 Task: Change the rate control method of the Dirac video decoder using Libschroedinger to "Constant noise threshold mode".
Action: Mouse moved to (115, 20)
Screenshot: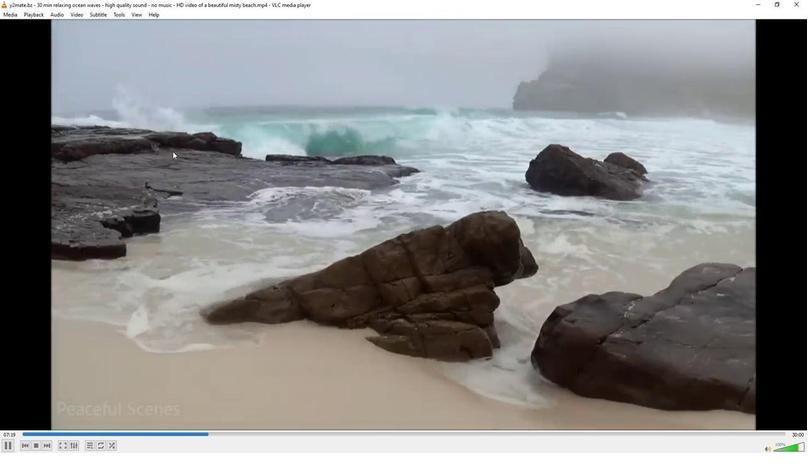 
Action: Mouse pressed left at (115, 20)
Screenshot: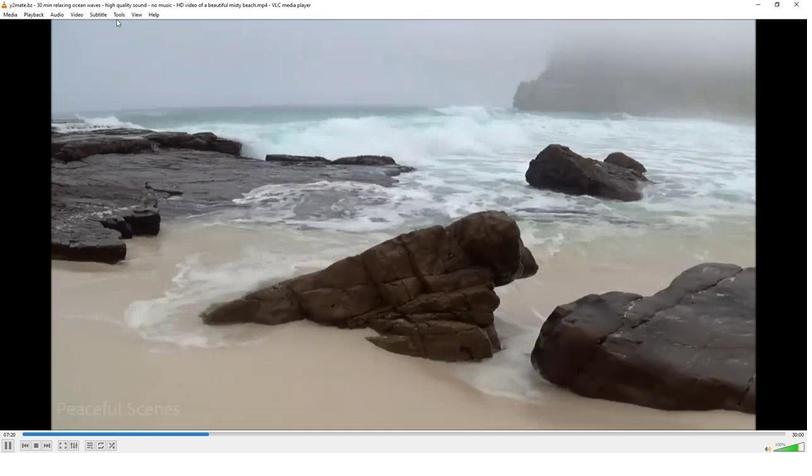 
Action: Mouse moved to (116, 16)
Screenshot: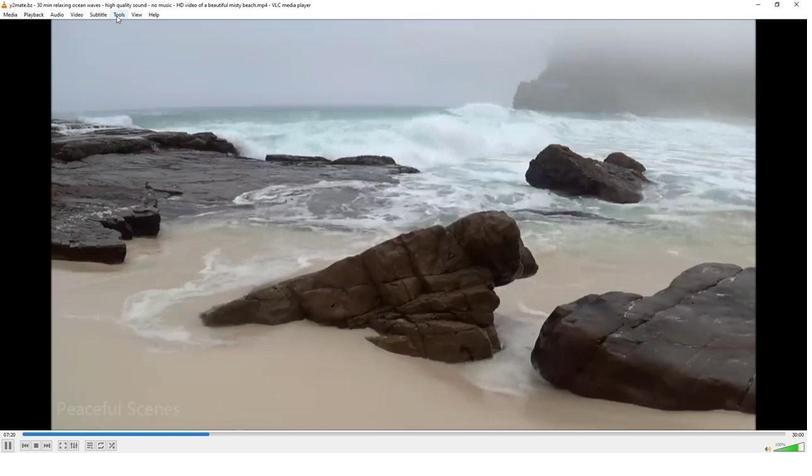 
Action: Mouse pressed left at (116, 16)
Screenshot: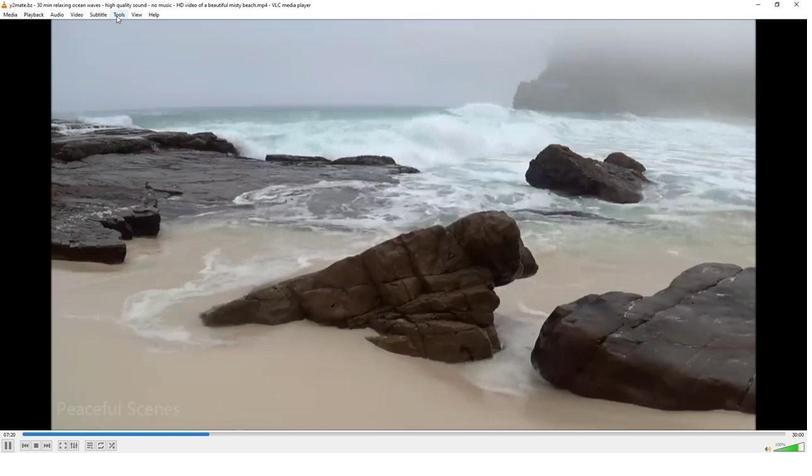 
Action: Mouse moved to (125, 114)
Screenshot: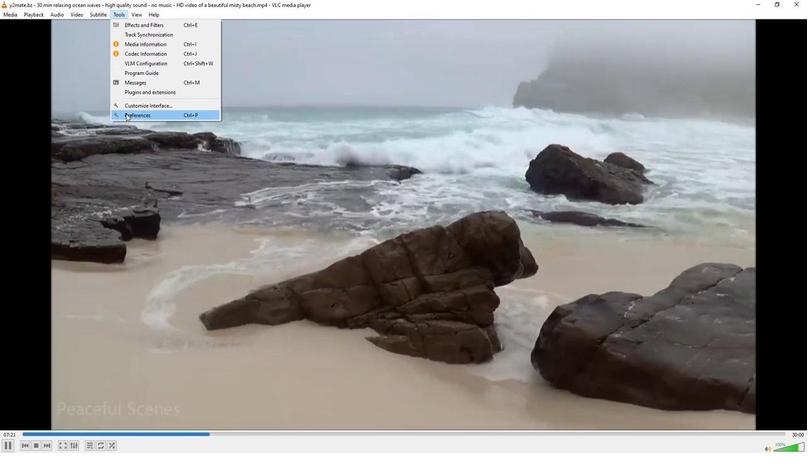 
Action: Mouse pressed left at (125, 114)
Screenshot: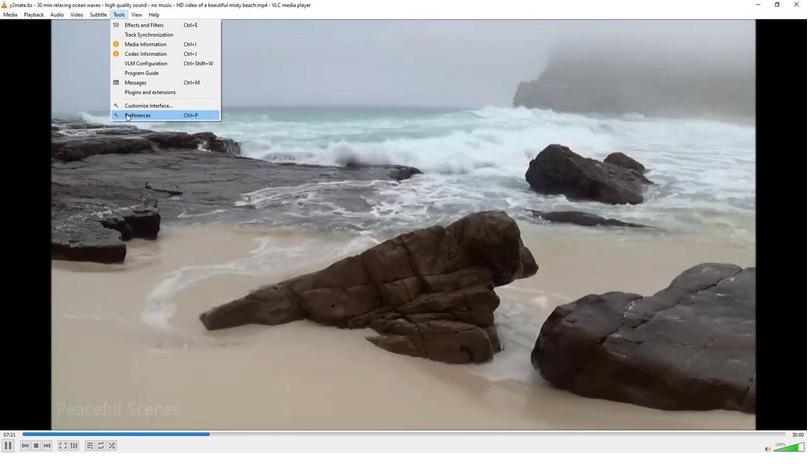 
Action: Mouse moved to (96, 351)
Screenshot: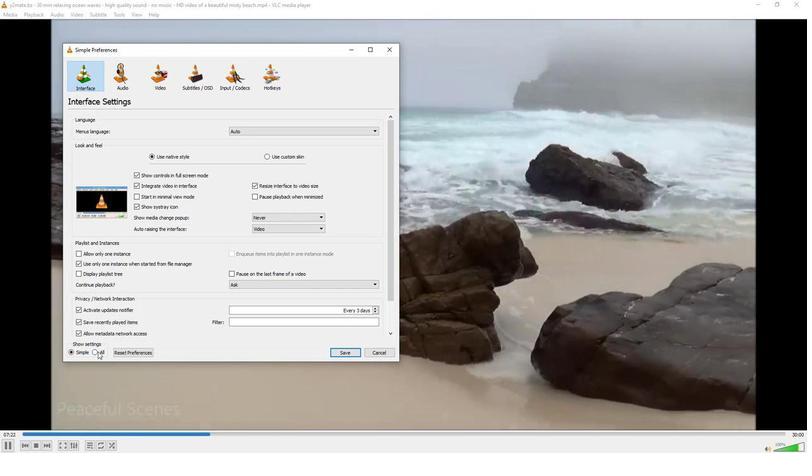 
Action: Mouse pressed left at (96, 351)
Screenshot: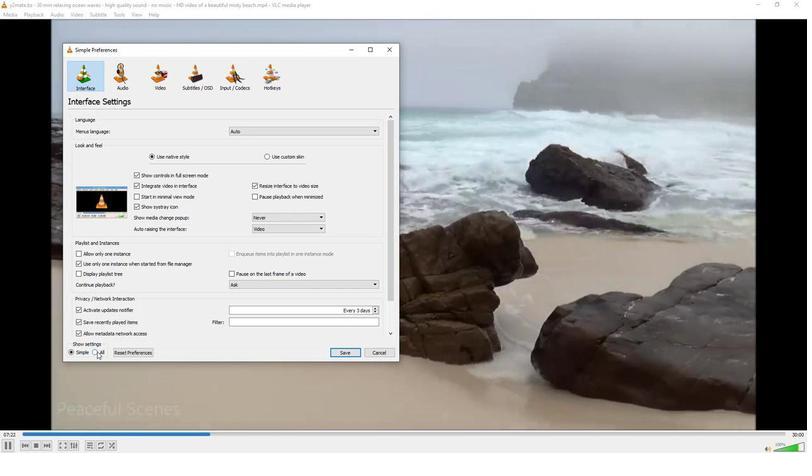 
Action: Mouse moved to (81, 232)
Screenshot: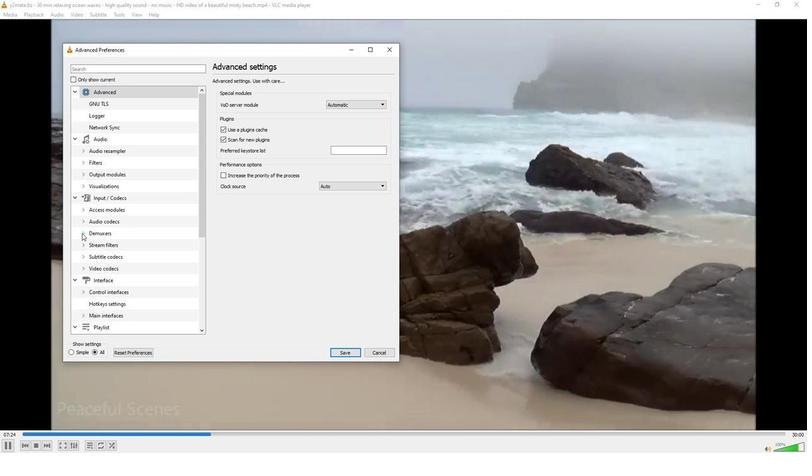 
Action: Mouse pressed left at (81, 232)
Screenshot: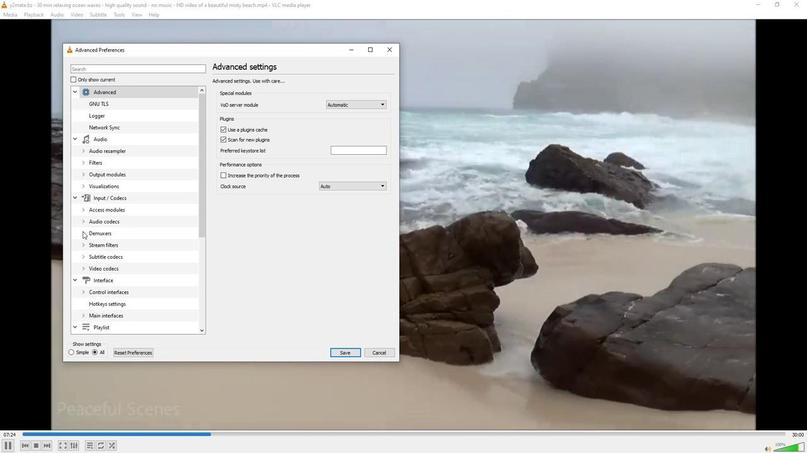 
Action: Mouse moved to (90, 250)
Screenshot: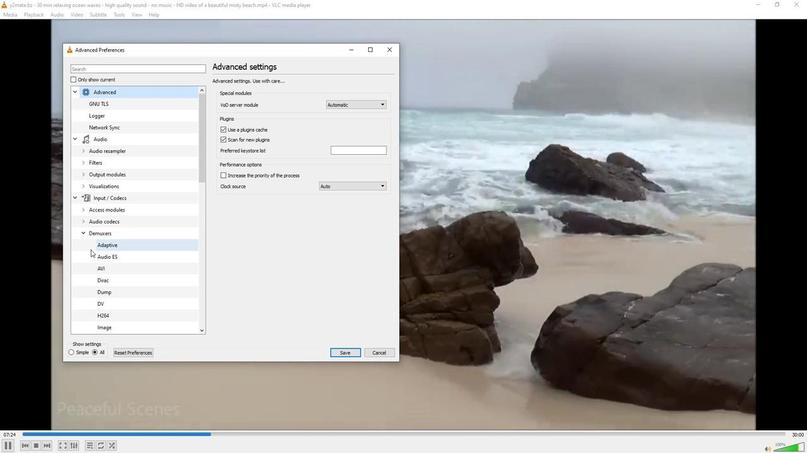 
Action: Mouse scrolled (90, 250) with delta (0, 0)
Screenshot: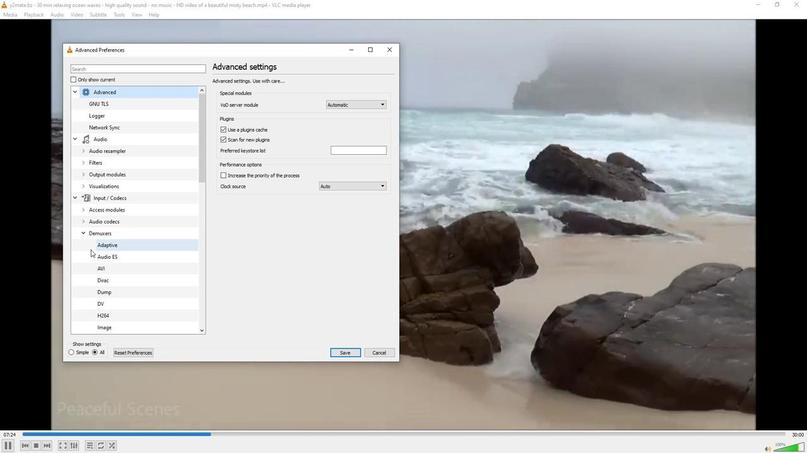 
Action: Mouse moved to (90, 250)
Screenshot: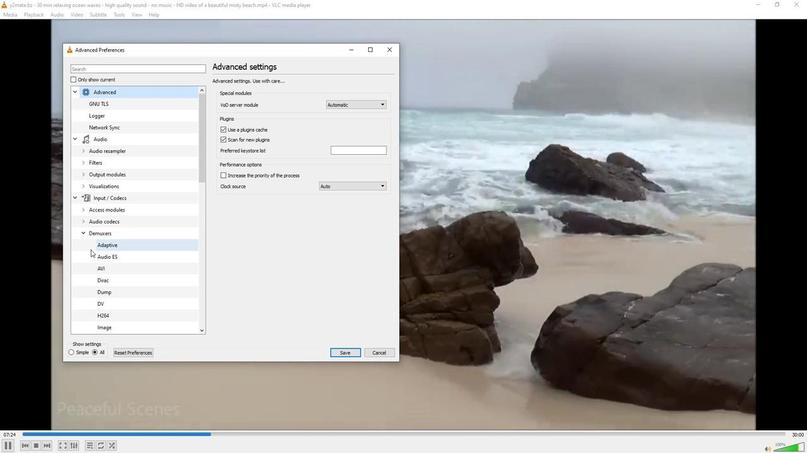 
Action: Mouse scrolled (90, 250) with delta (0, 0)
Screenshot: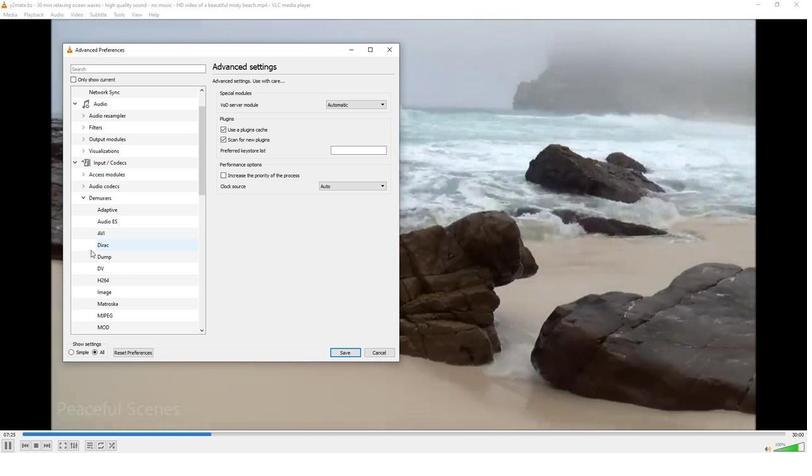 
Action: Mouse scrolled (90, 250) with delta (0, 0)
Screenshot: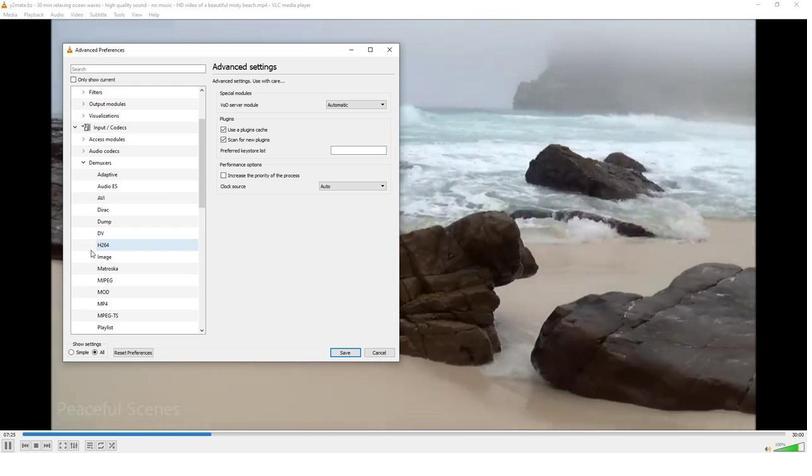 
Action: Mouse scrolled (90, 250) with delta (0, 0)
Screenshot: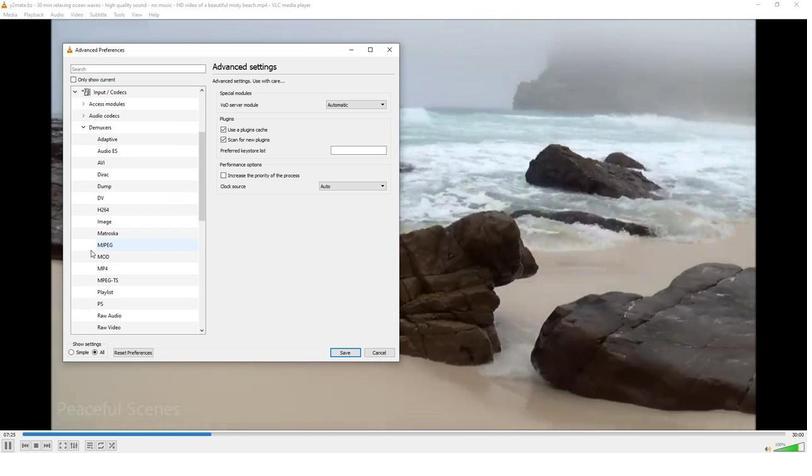 
Action: Mouse scrolled (90, 250) with delta (0, 0)
Screenshot: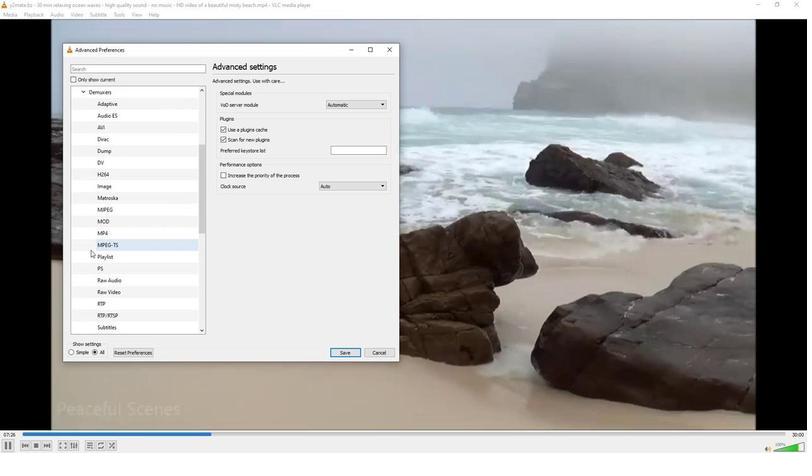 
Action: Mouse scrolled (90, 250) with delta (0, 0)
Screenshot: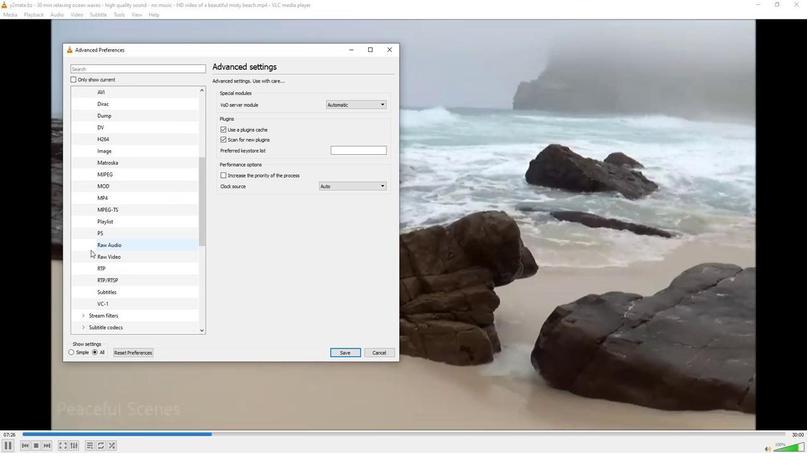 
Action: Mouse moved to (83, 304)
Screenshot: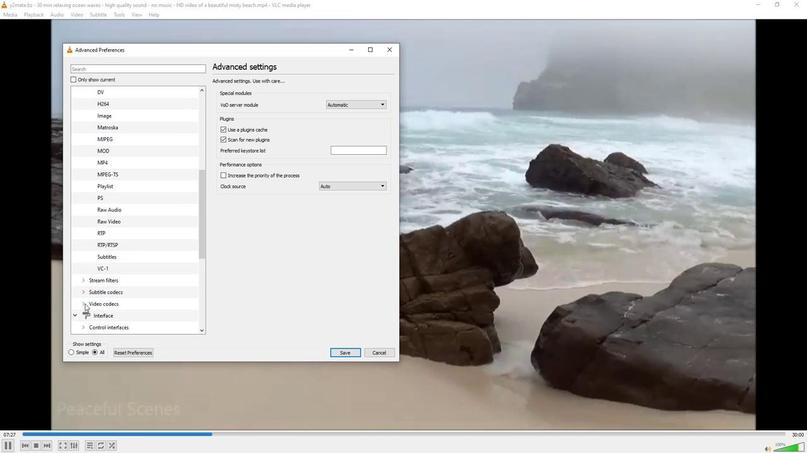 
Action: Mouse pressed left at (83, 304)
Screenshot: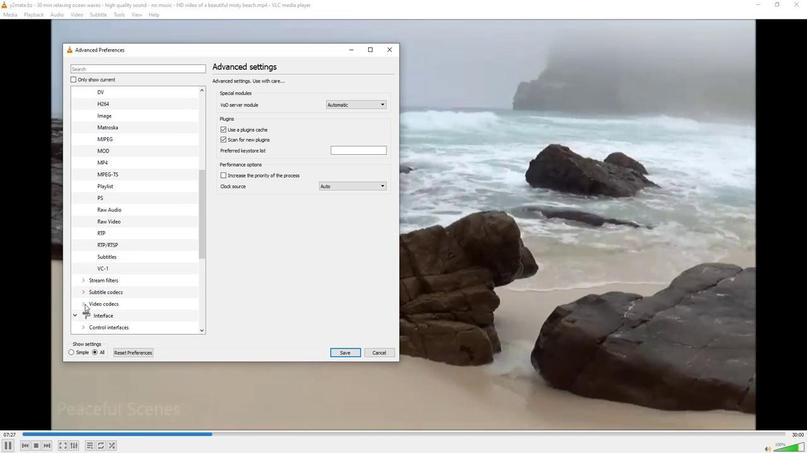 
Action: Mouse moved to (100, 303)
Screenshot: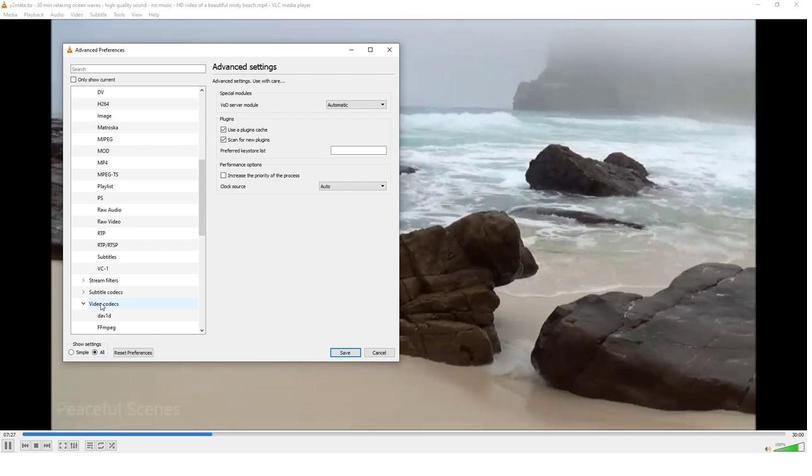 
Action: Mouse scrolled (100, 302) with delta (0, 0)
Screenshot: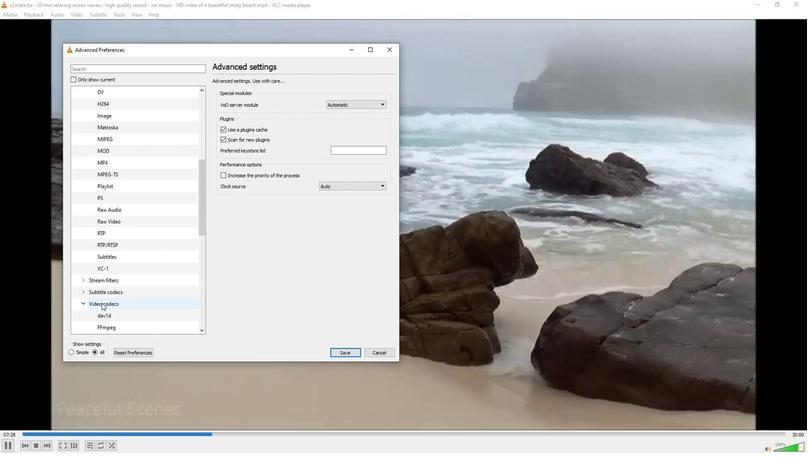 
Action: Mouse scrolled (100, 302) with delta (0, 0)
Screenshot: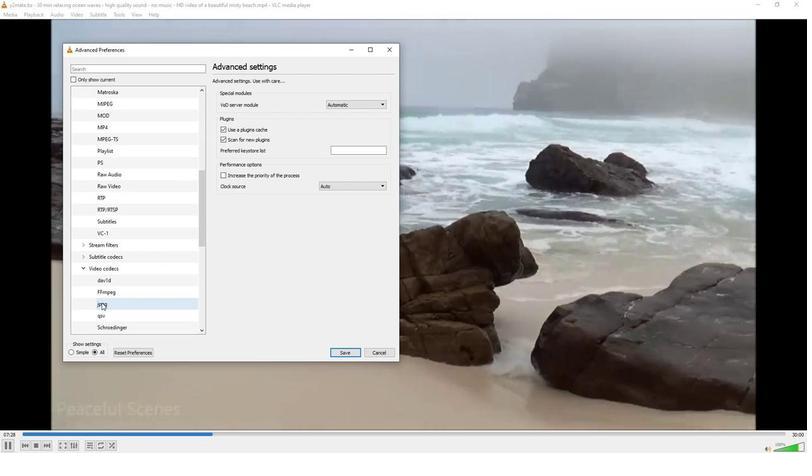 
Action: Mouse moved to (114, 290)
Screenshot: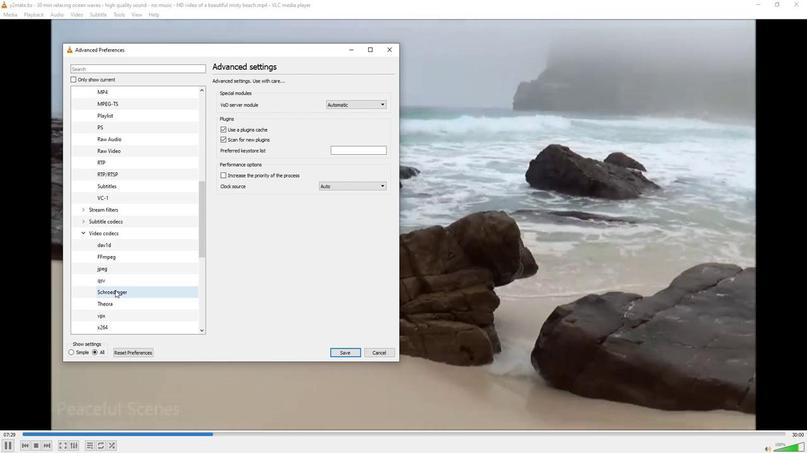 
Action: Mouse pressed left at (114, 290)
Screenshot: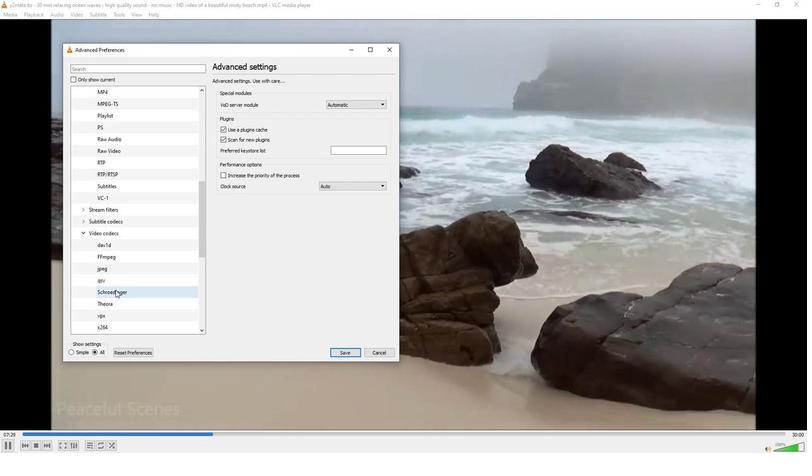 
Action: Mouse moved to (326, 107)
Screenshot: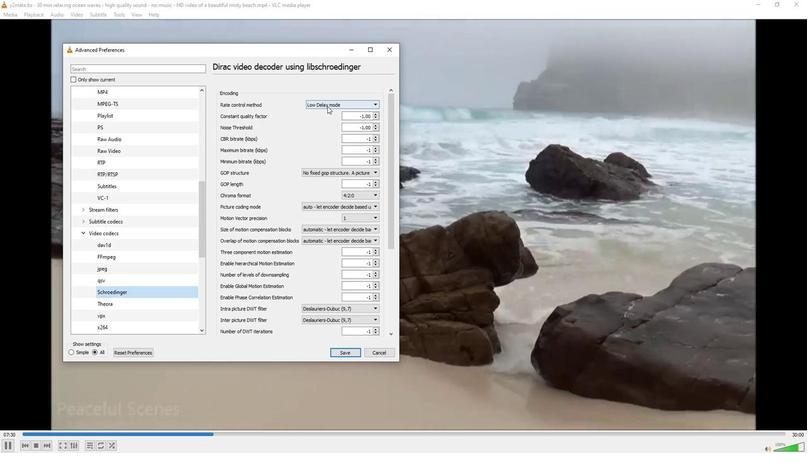 
Action: Mouse pressed left at (326, 107)
Screenshot: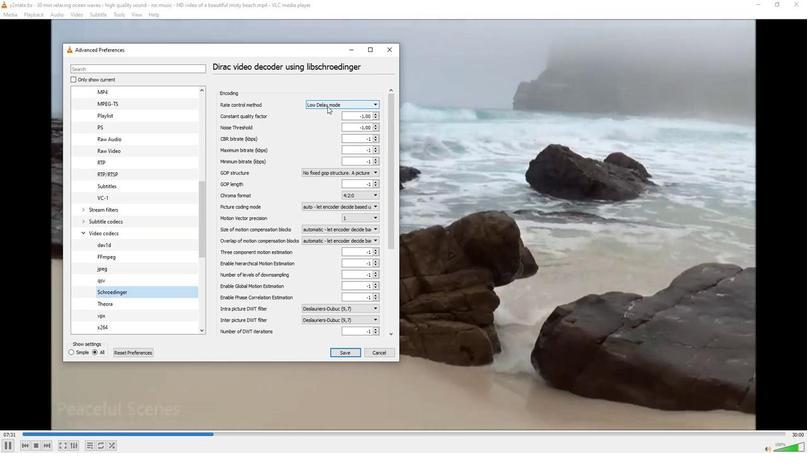 
Action: Mouse moved to (327, 110)
Screenshot: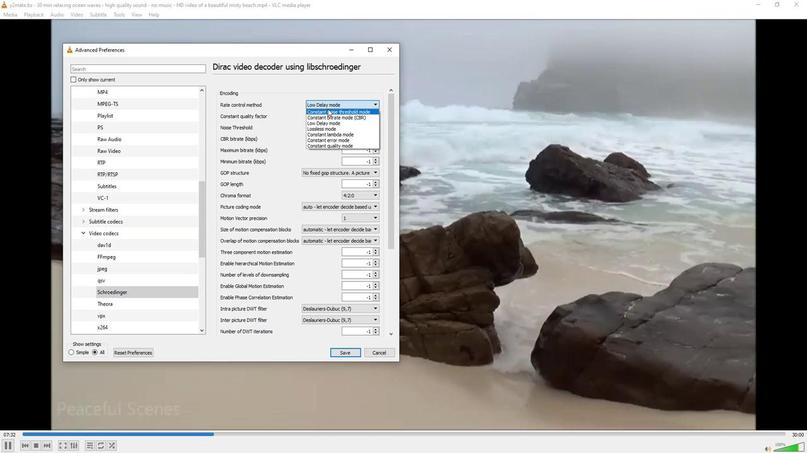 
Action: Mouse pressed left at (327, 110)
Screenshot: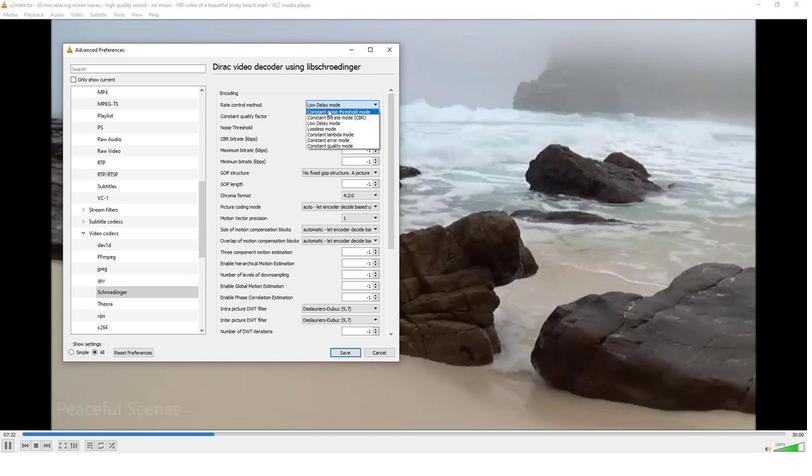 
Action: Mouse moved to (276, 134)
Screenshot: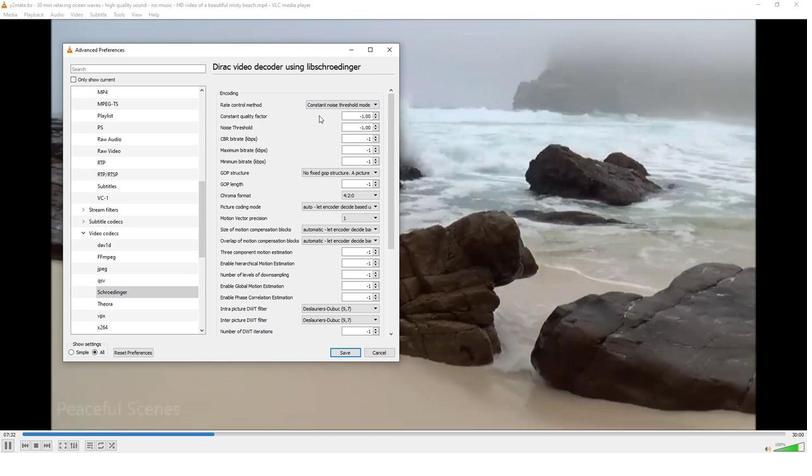 
